 Task: Select and add the product "Bic Special Edition New Tattoo Series Lighters May Vary" to cart from the store "Walgreens".
Action: Mouse pressed left at (52, 90)
Screenshot: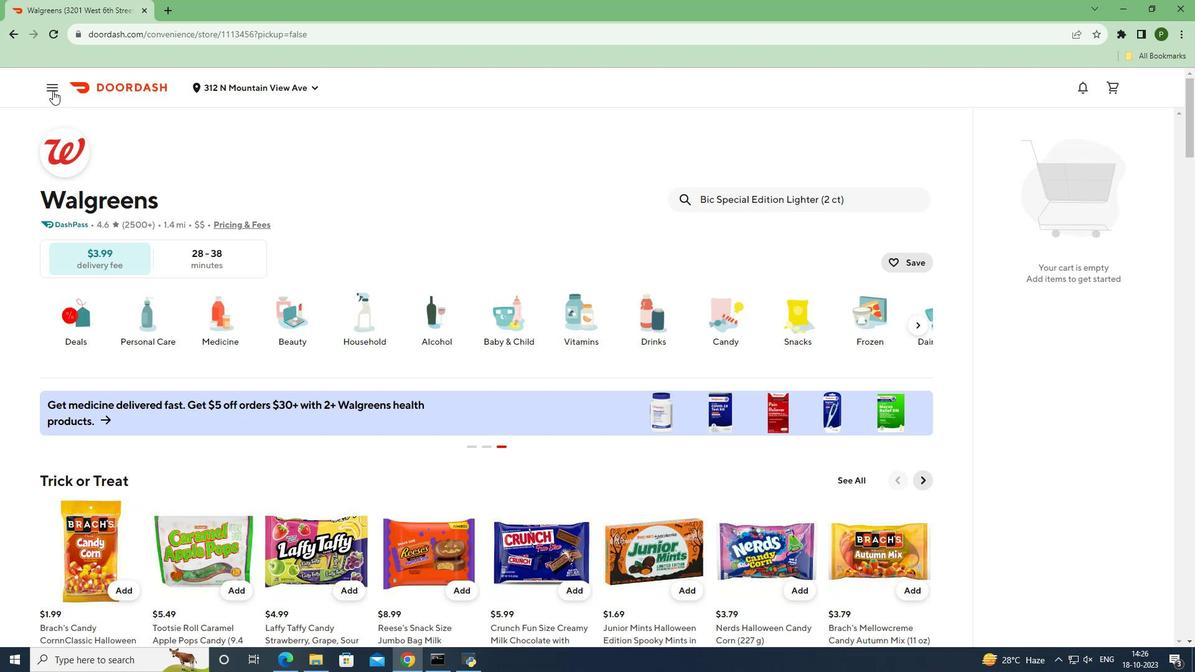 
Action: Mouse moved to (64, 176)
Screenshot: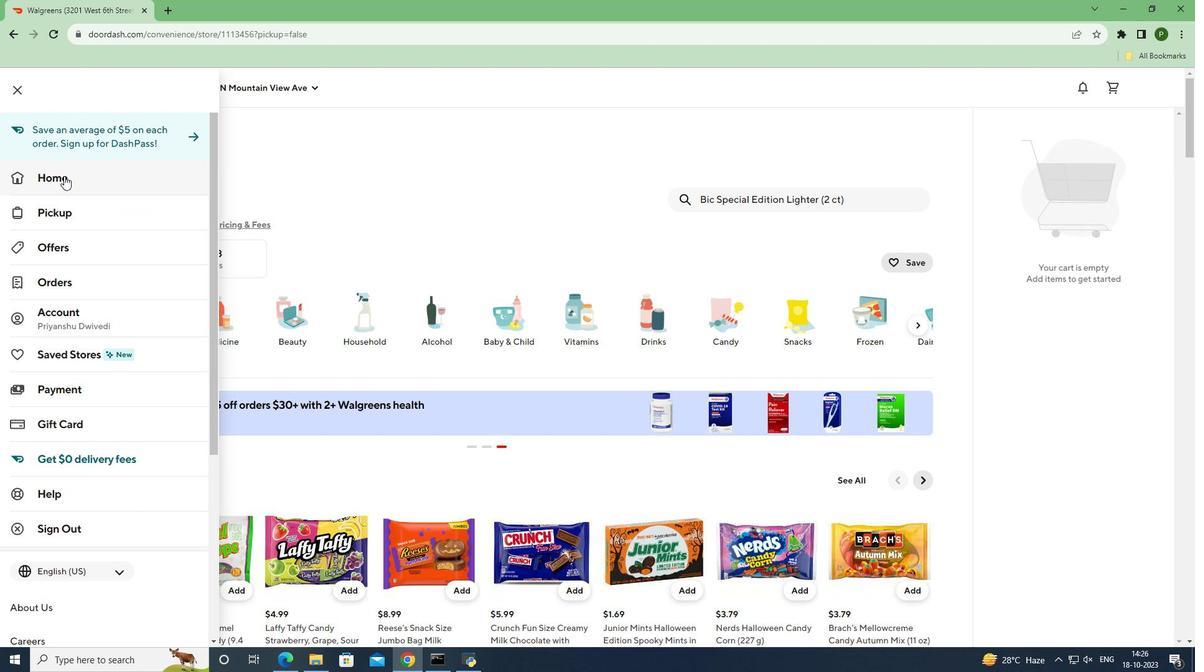 
Action: Mouse pressed left at (64, 176)
Screenshot: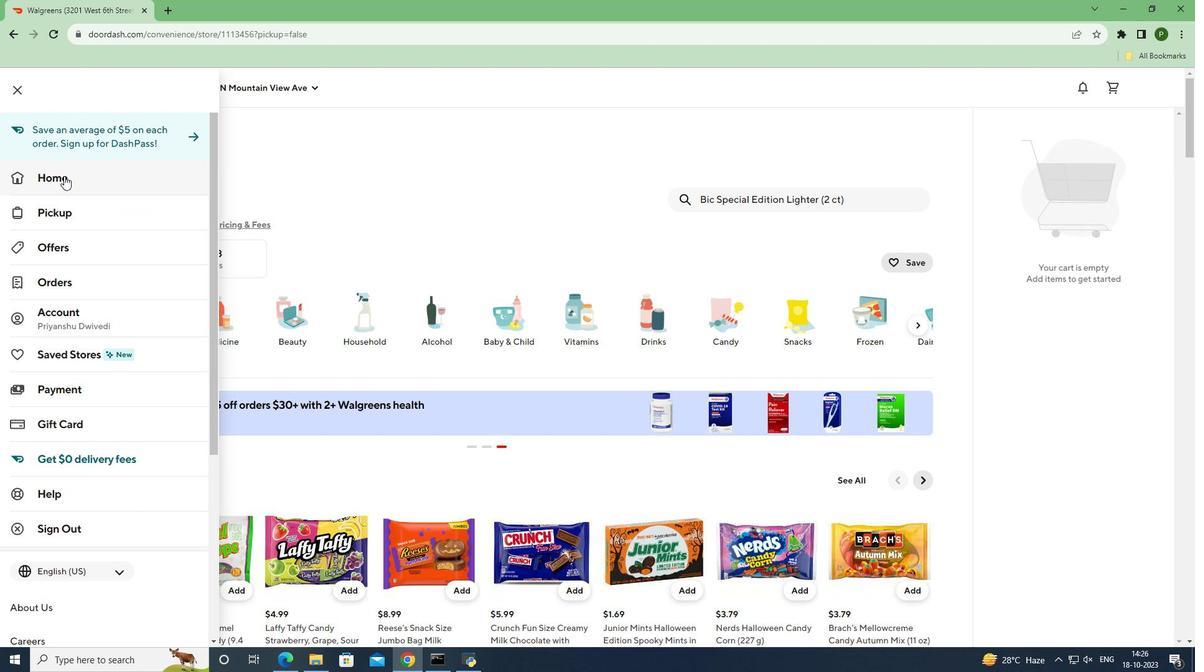 
Action: Mouse moved to (953, 134)
Screenshot: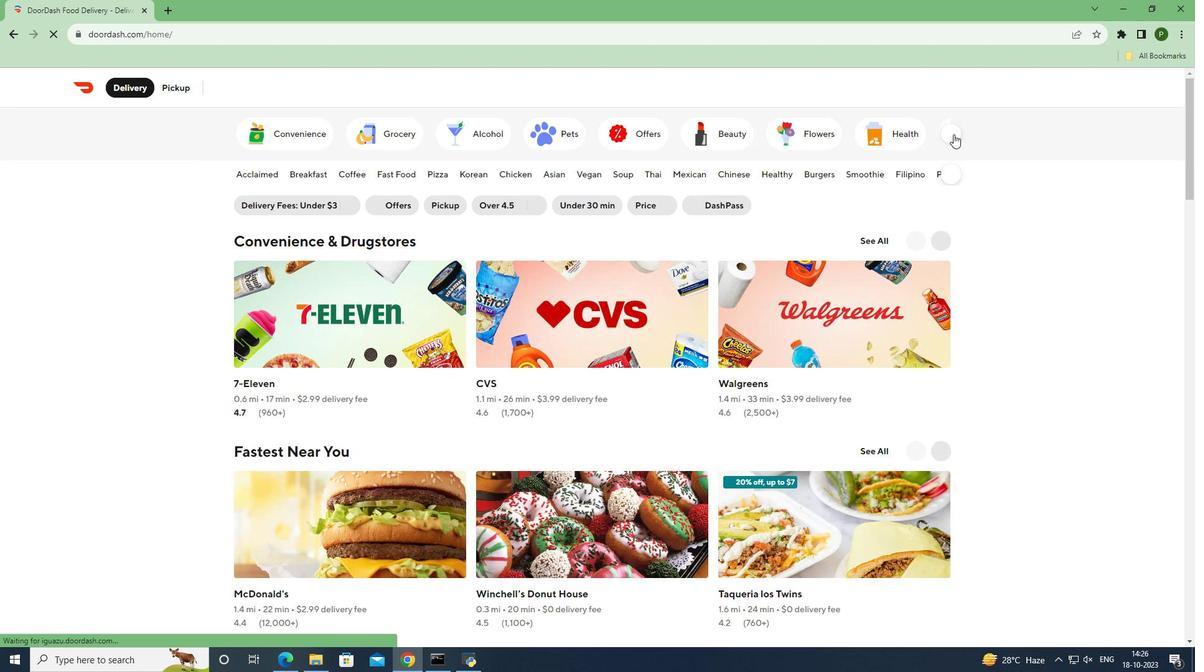 
Action: Mouse pressed left at (953, 134)
Screenshot: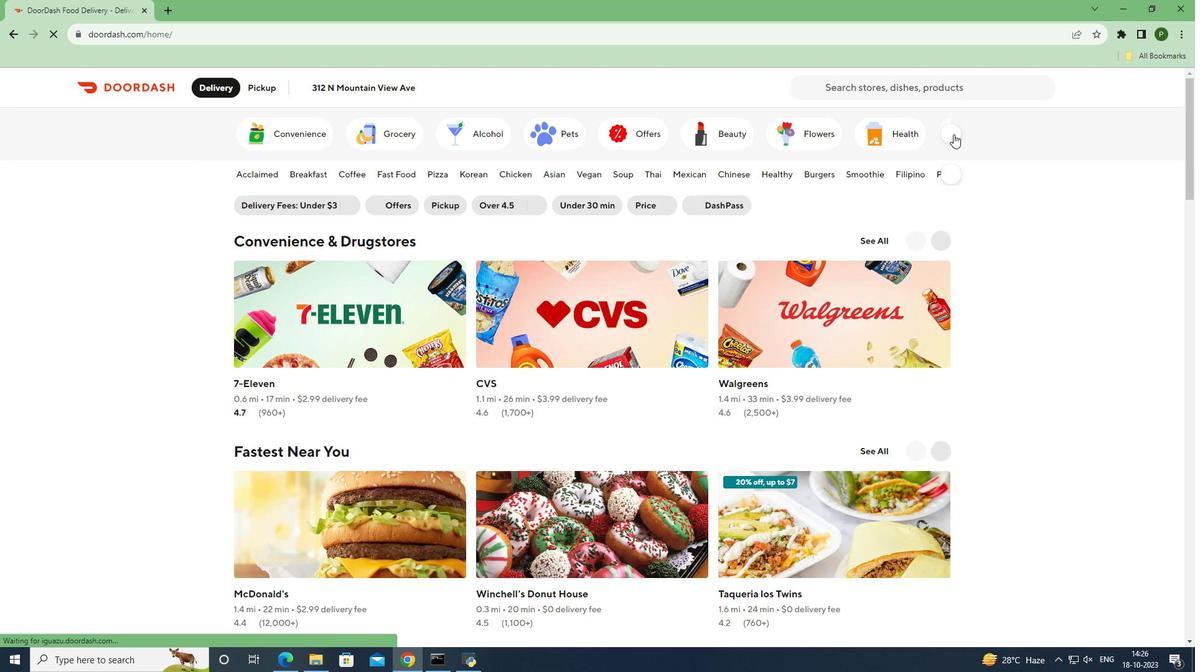 
Action: Mouse moved to (509, 128)
Screenshot: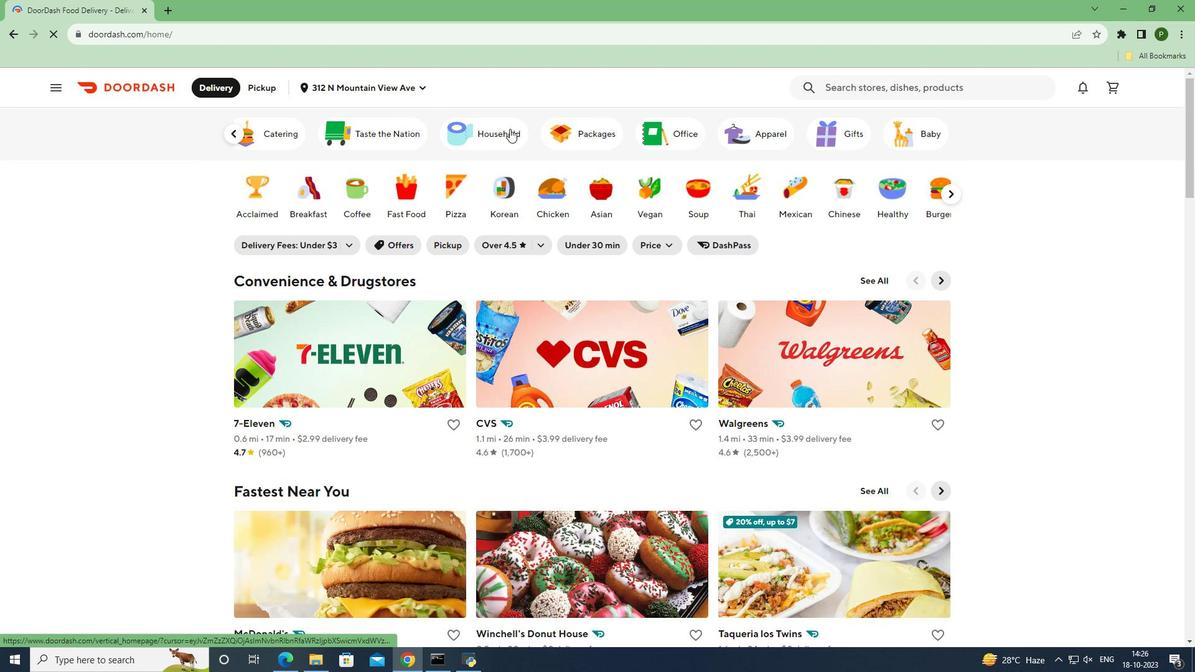 
Action: Mouse pressed left at (509, 128)
Screenshot: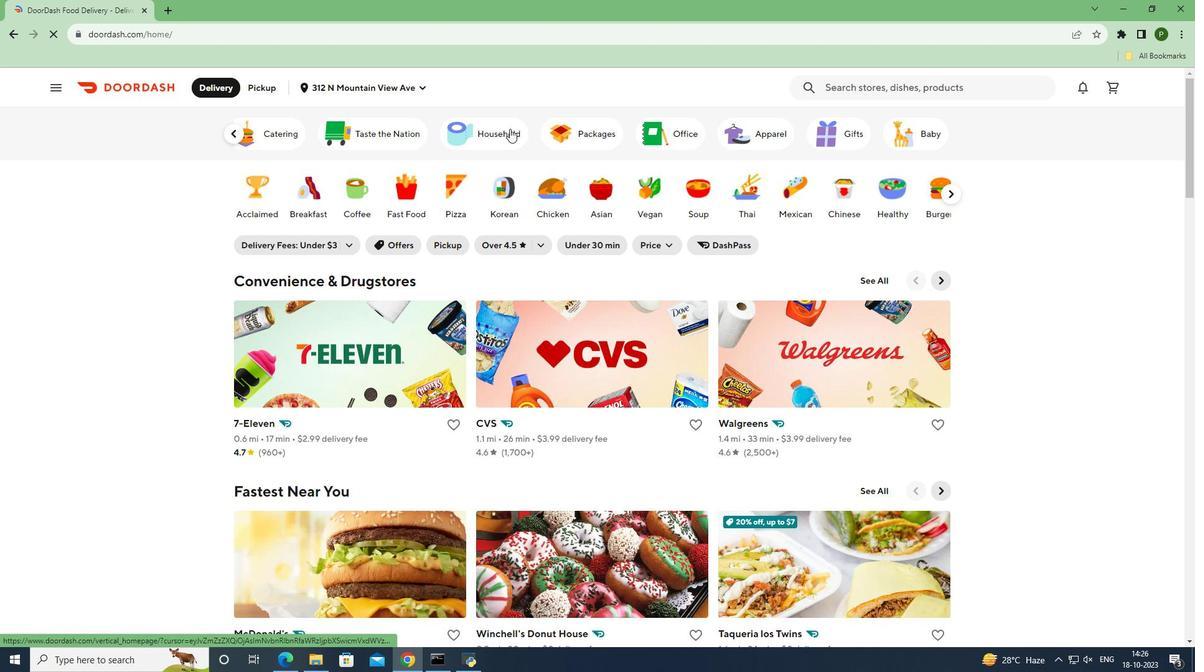 
Action: Mouse moved to (529, 539)
Screenshot: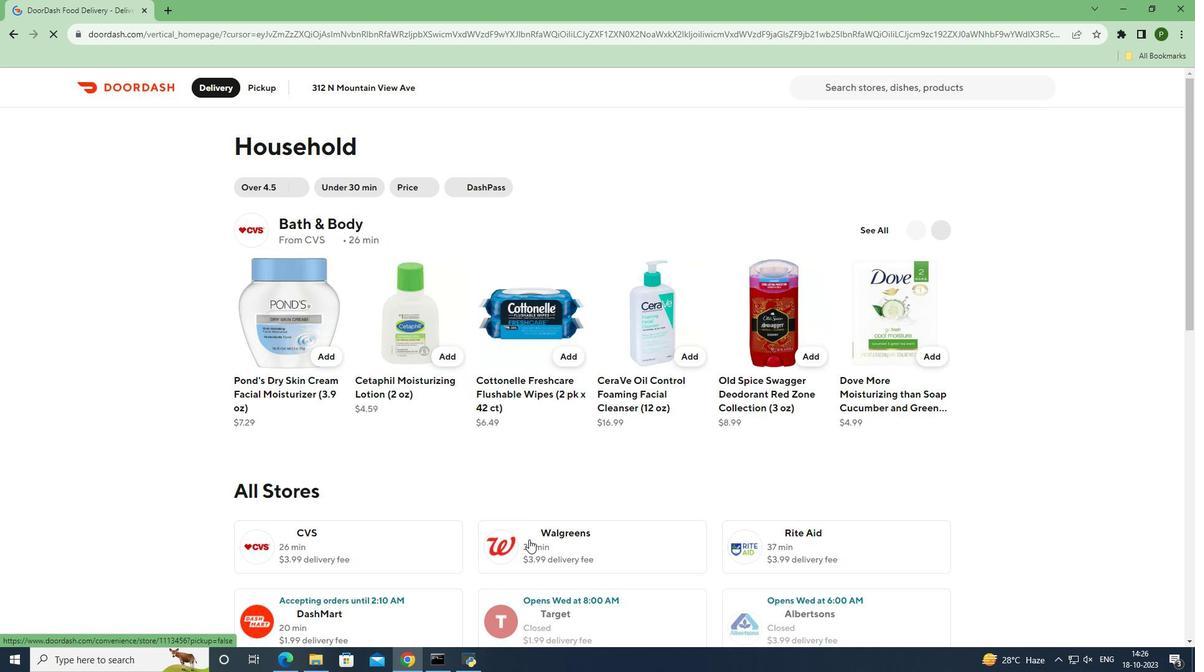 
Action: Mouse pressed left at (529, 539)
Screenshot: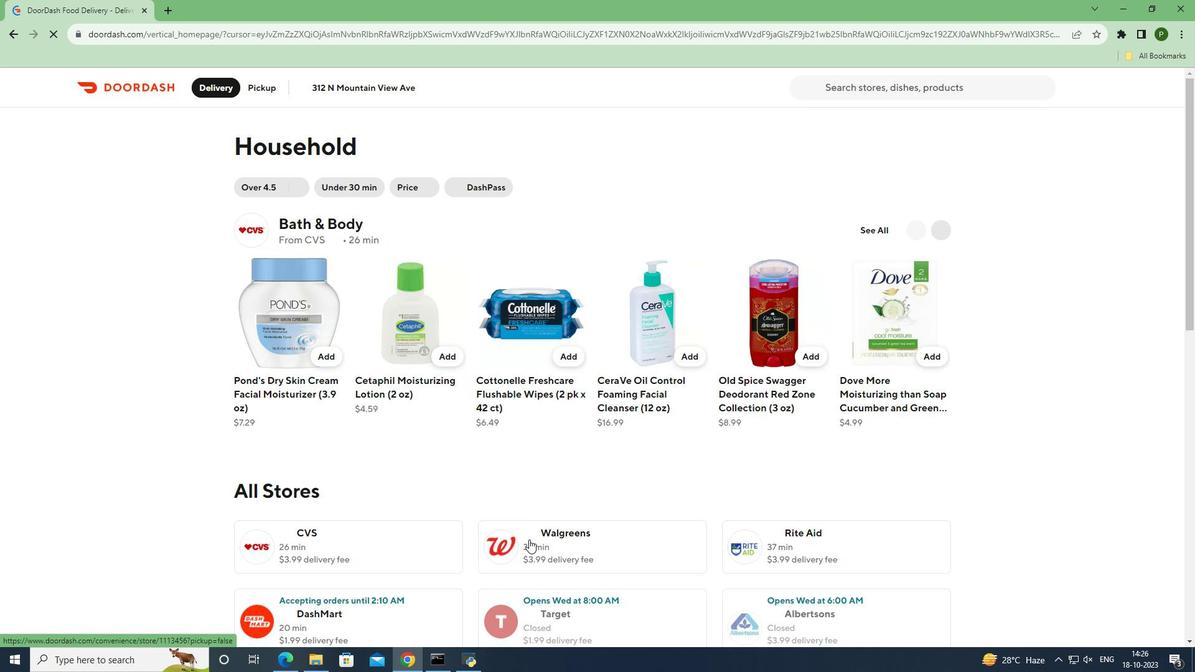 
Action: Mouse moved to (713, 194)
Screenshot: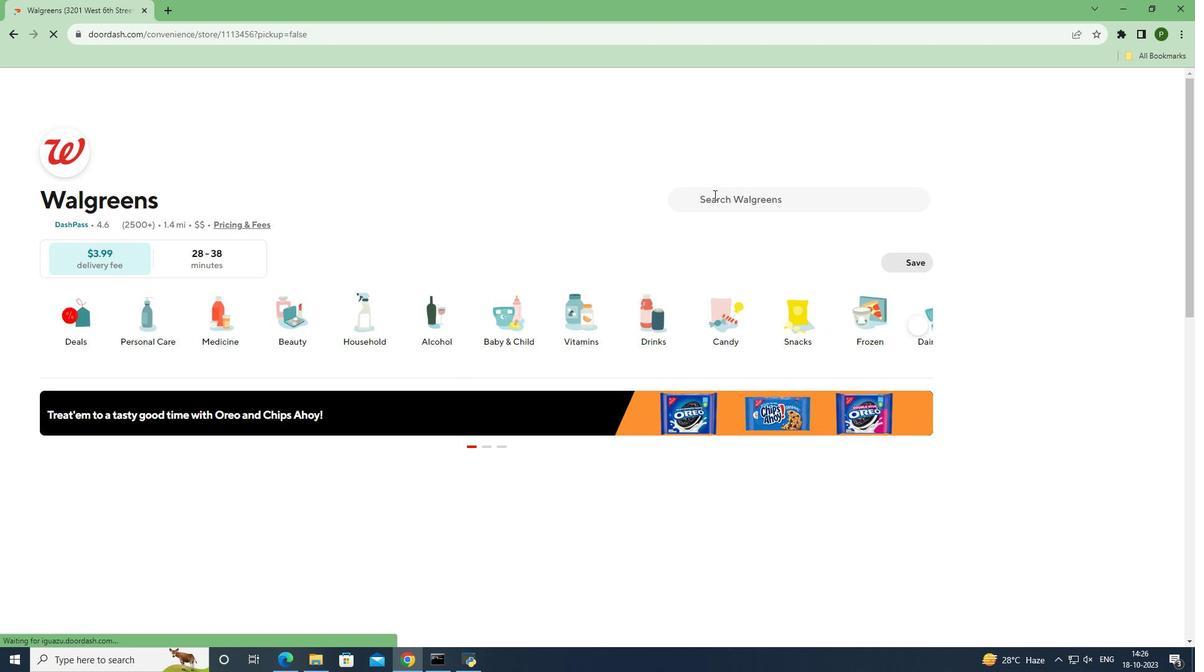 
Action: Mouse pressed left at (713, 194)
Screenshot: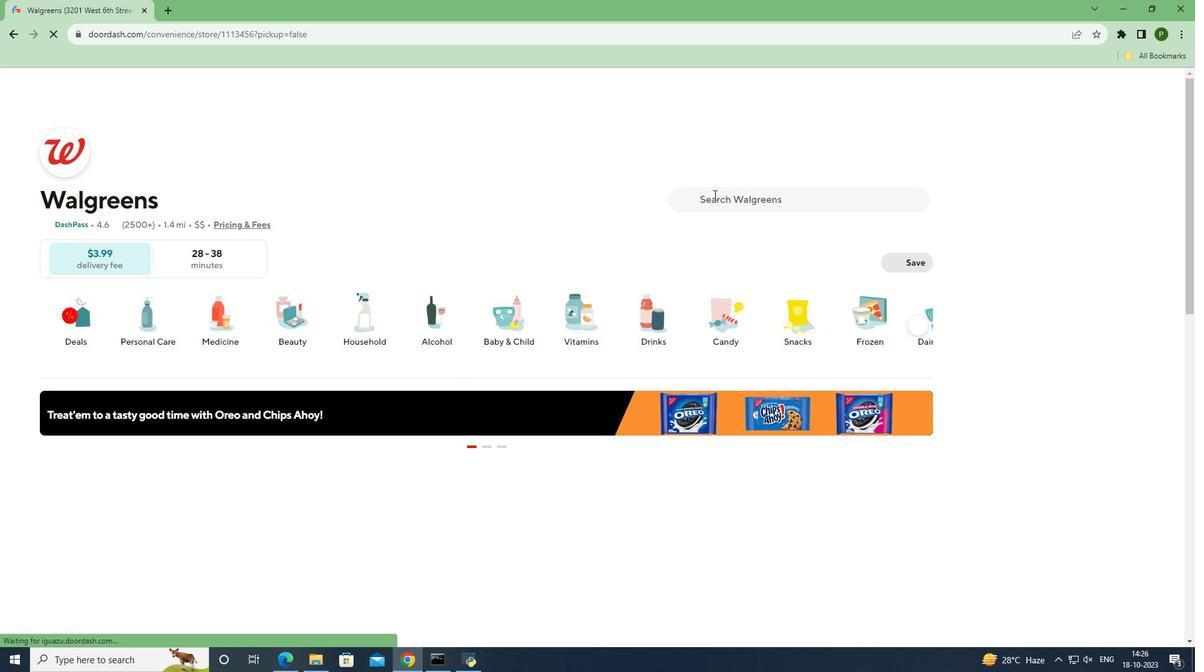 
Action: Key pressed <Key.caps_lock>B<Key.caps_lock>ic<Key.space><Key.caps_lock>S<Key.caps_lock>pecial<Key.space><Key.caps_lock>E<Key.caps_lock>dition<Key.space><Key.caps_lock>N<Key.caps_lock>ew<Key.space><Key.caps_lock>T<Key.caps_lock>attoo<Key.space><Key.caps_lock>S<Key.caps_lock>eries<Key.space><Key.caps_lock>L<Key.caps_lock>ighters<Key.space><Key.caps_lock>M<Key.caps_lock>ay<Key.space><Key.caps_lock>V<Key.caps_lock>ary<Key.space>
Screenshot: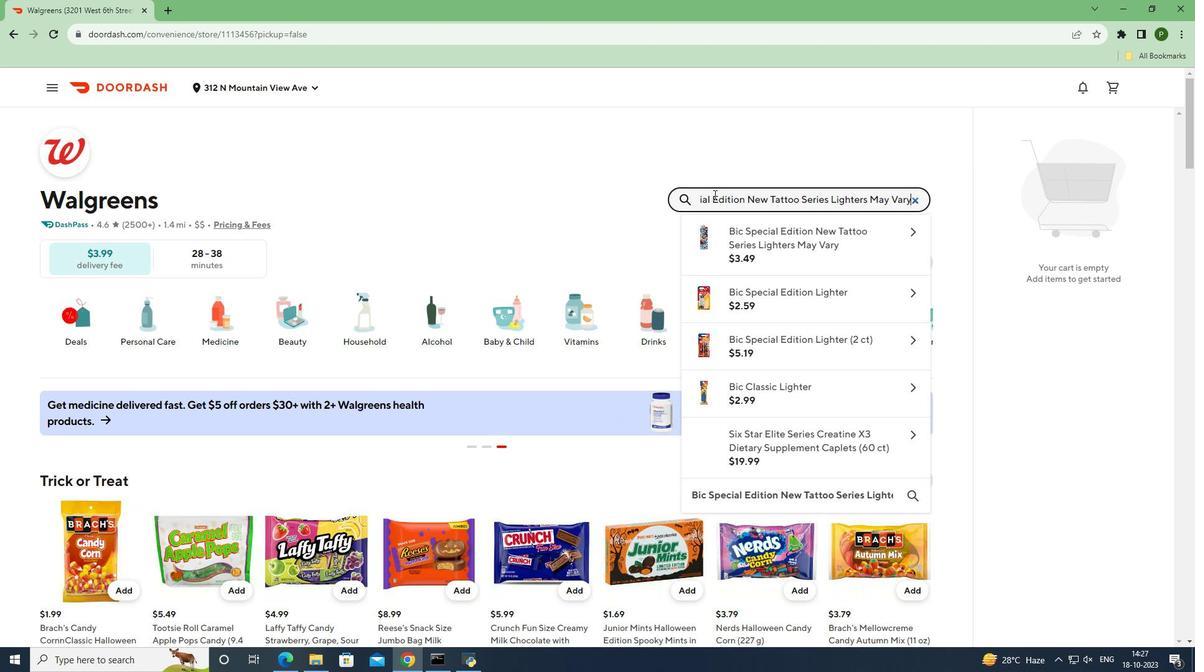 
Action: Mouse moved to (814, 254)
Screenshot: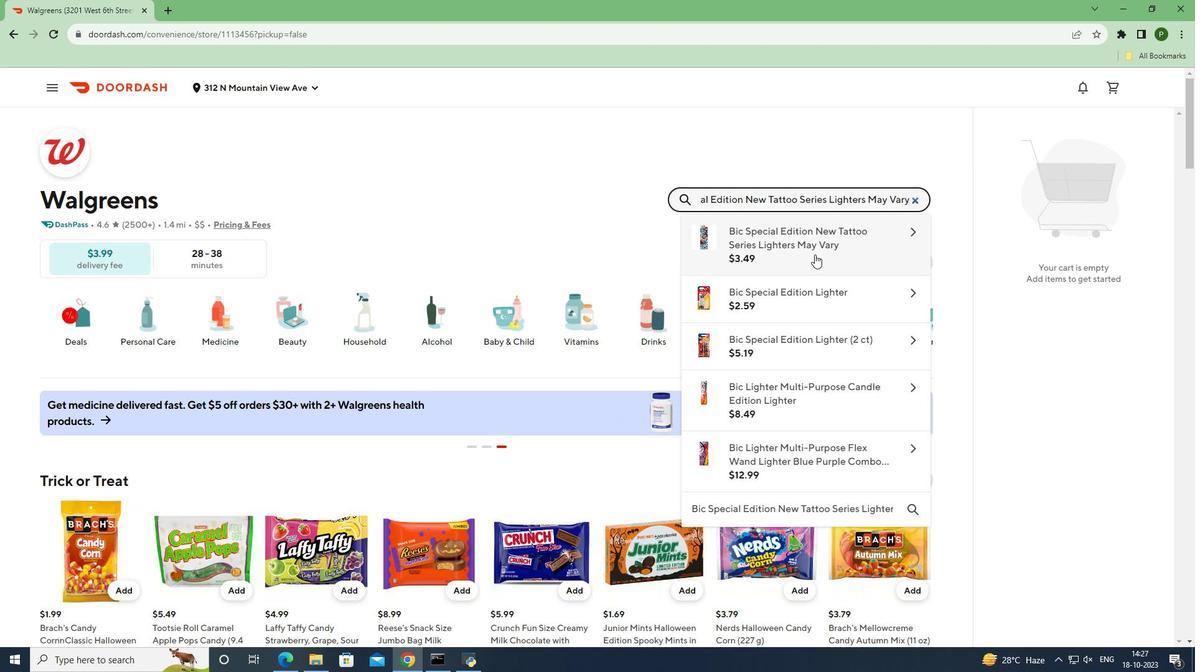 
Action: Mouse pressed left at (814, 254)
Screenshot: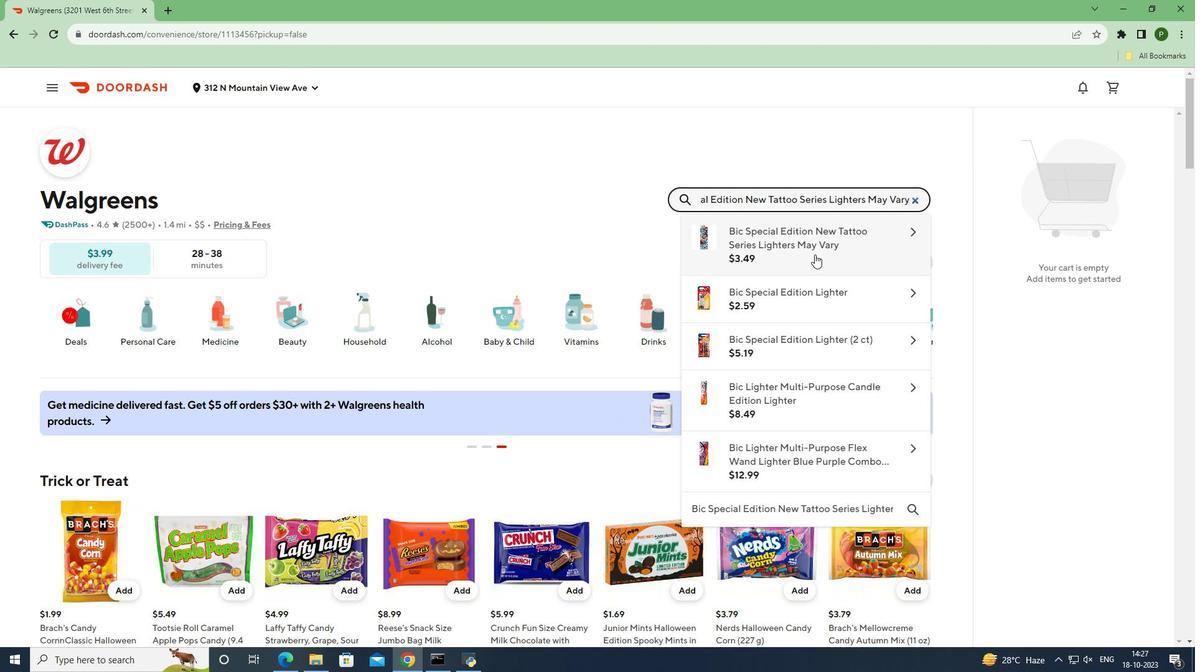 
Action: Mouse moved to (788, 606)
Screenshot: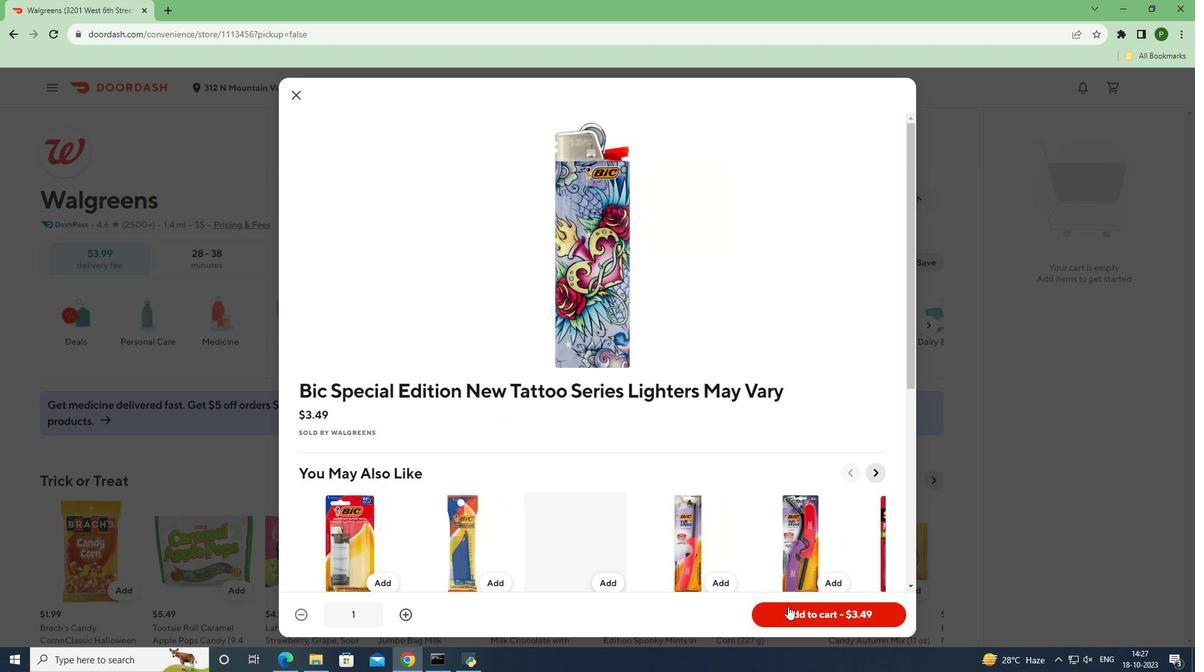 
Action: Mouse pressed left at (788, 606)
Screenshot: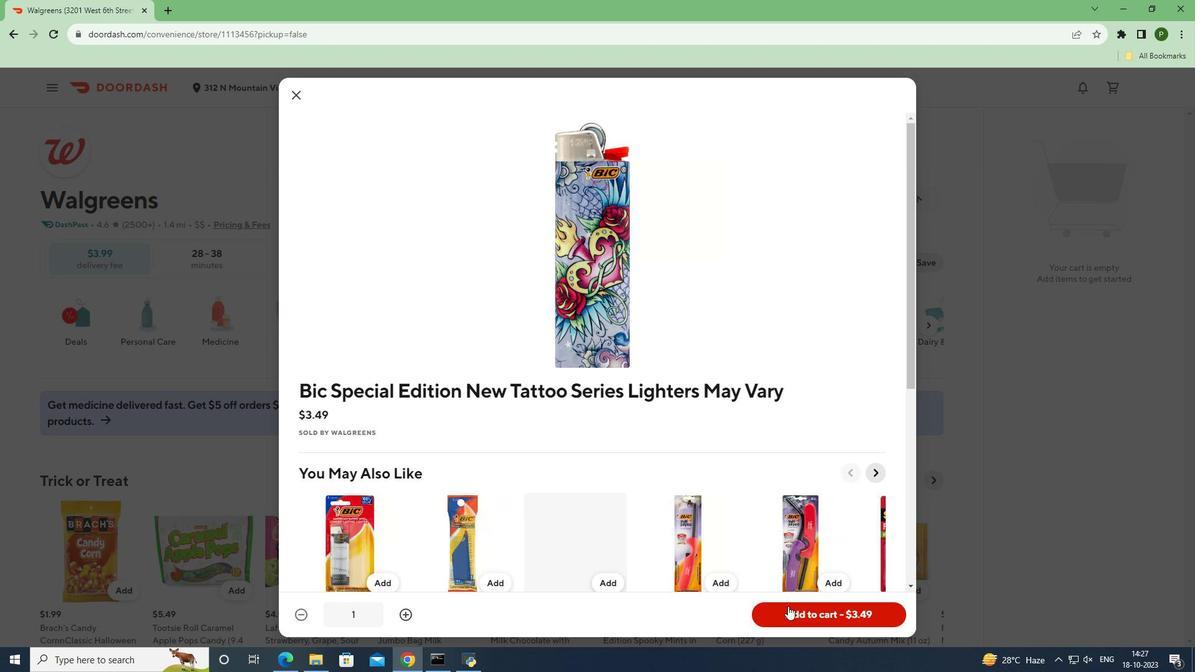 
Action: Mouse moved to (992, 463)
Screenshot: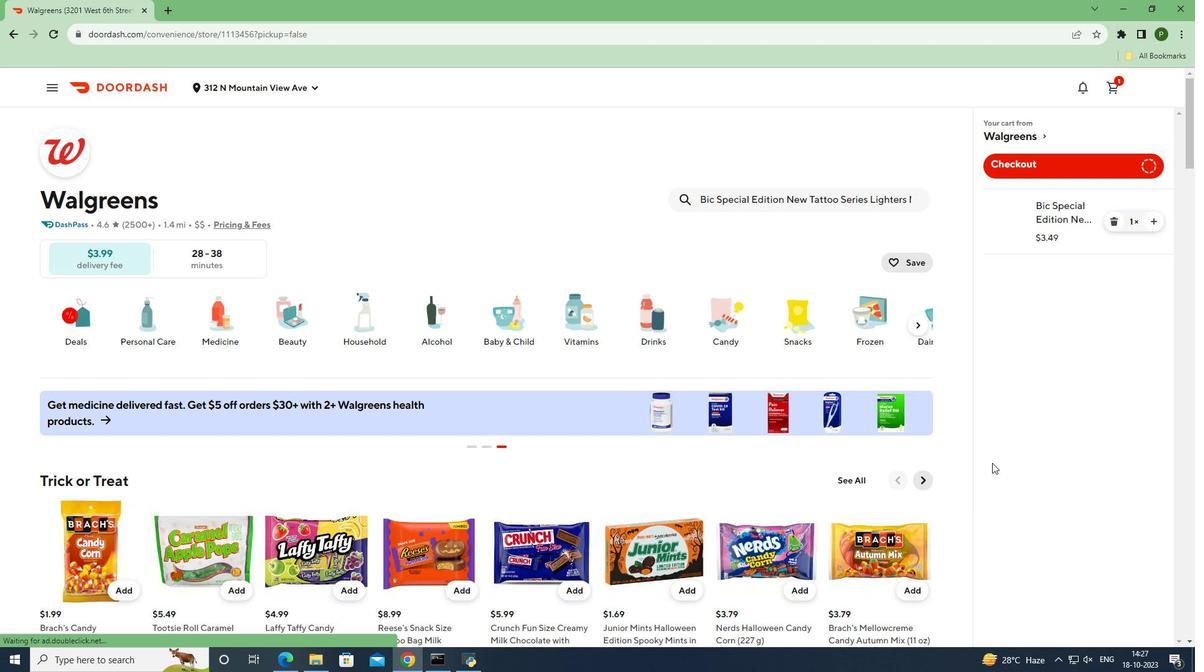 
